 Task: Add a condition where "Channel Is Chat" in new tickets in your groups.
Action: Mouse moved to (104, 387)
Screenshot: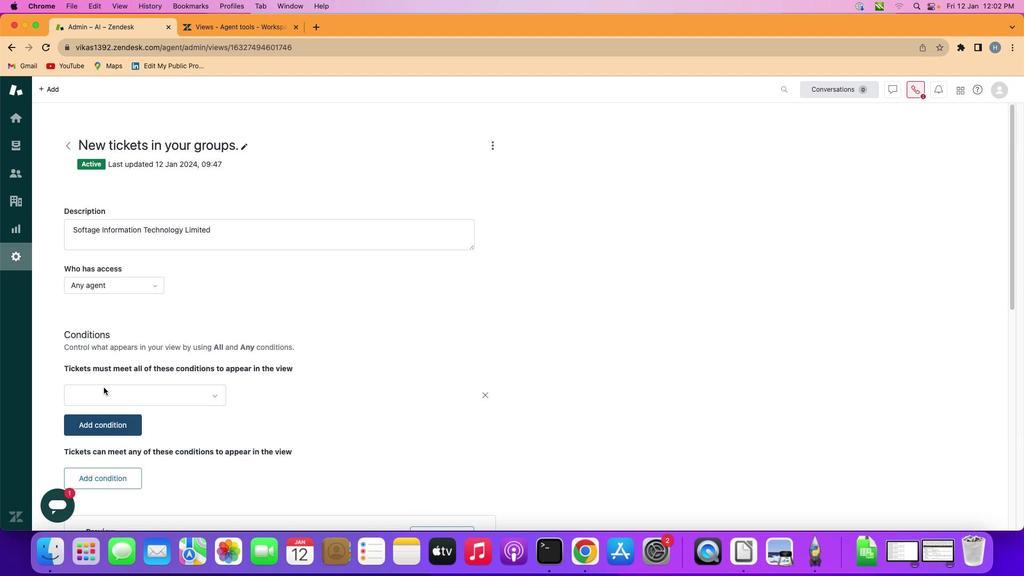 
Action: Mouse pressed left at (104, 387)
Screenshot: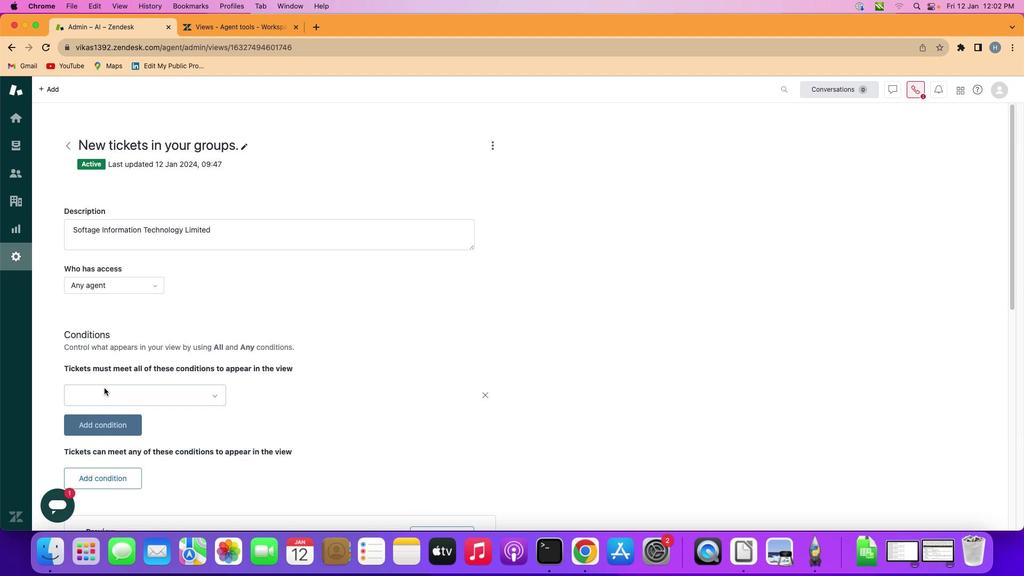 
Action: Mouse moved to (178, 389)
Screenshot: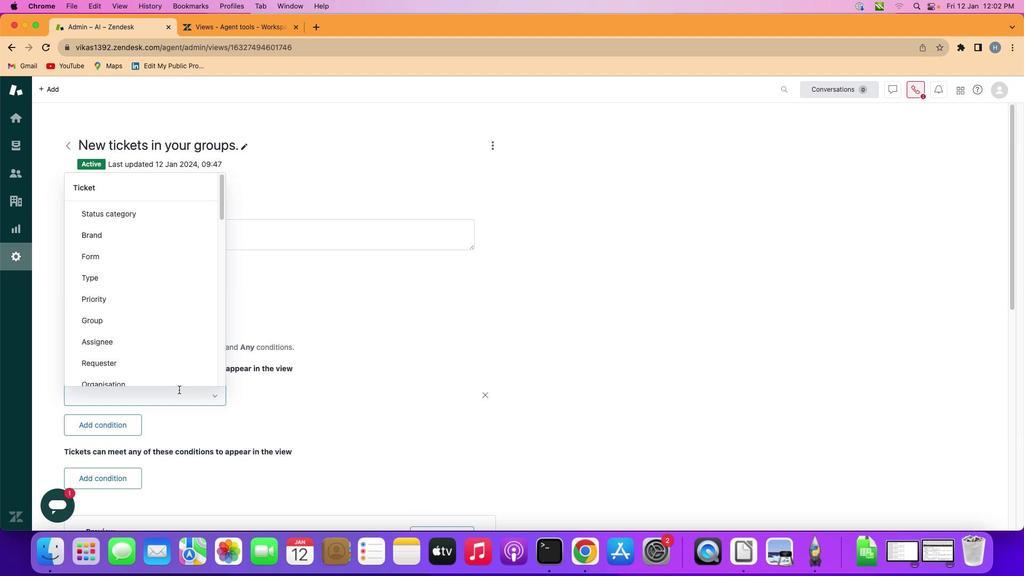 
Action: Mouse pressed left at (178, 389)
Screenshot: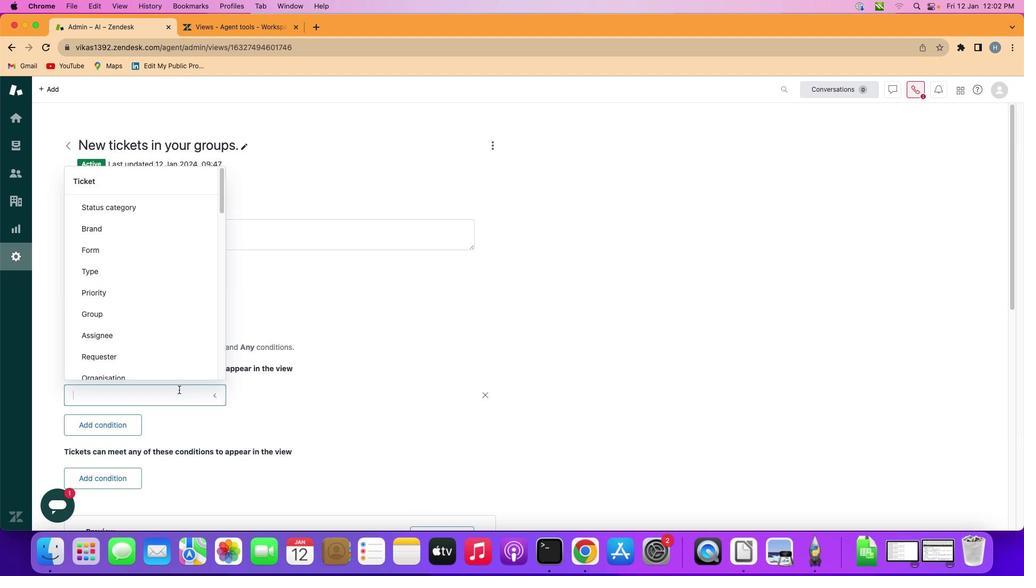 
Action: Mouse moved to (169, 263)
Screenshot: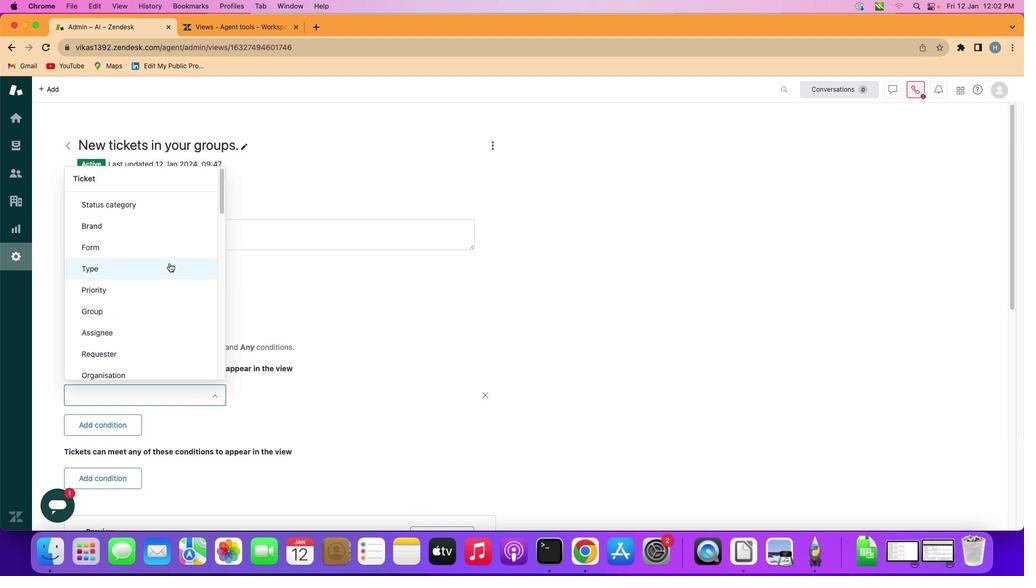
Action: Mouse scrolled (169, 263) with delta (0, 0)
Screenshot: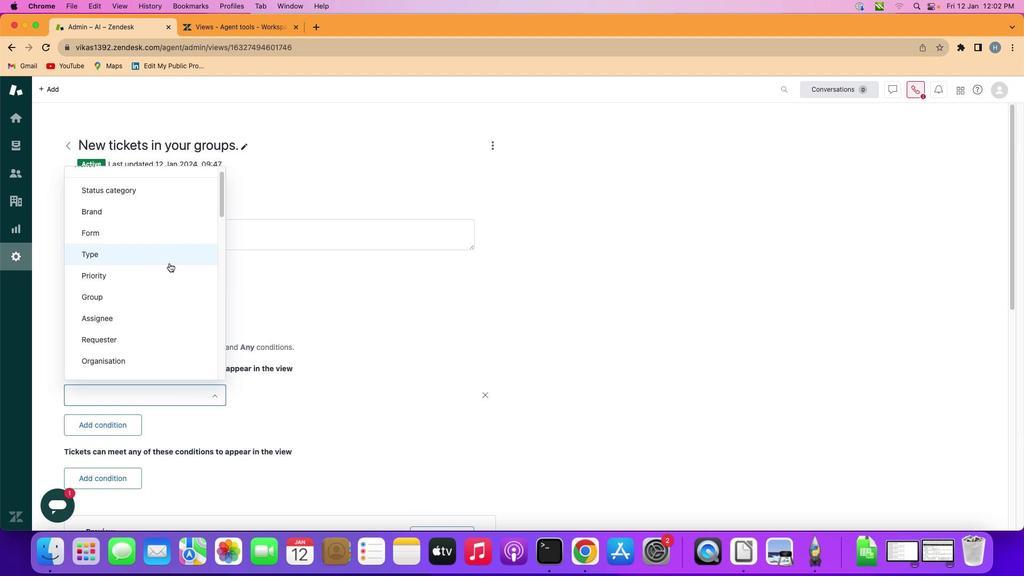 
Action: Mouse scrolled (169, 263) with delta (0, 0)
Screenshot: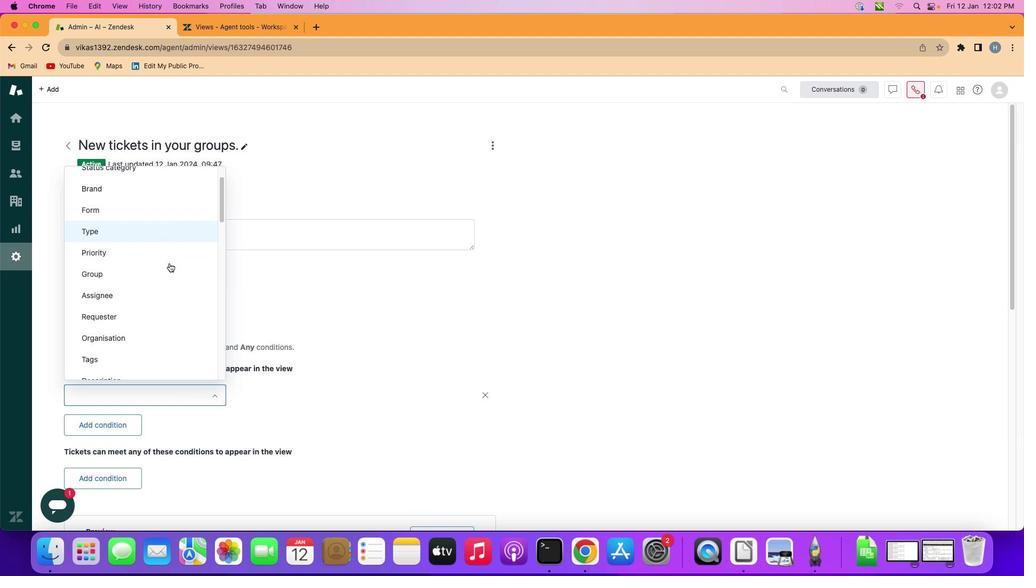 
Action: Mouse scrolled (169, 263) with delta (0, 0)
Screenshot: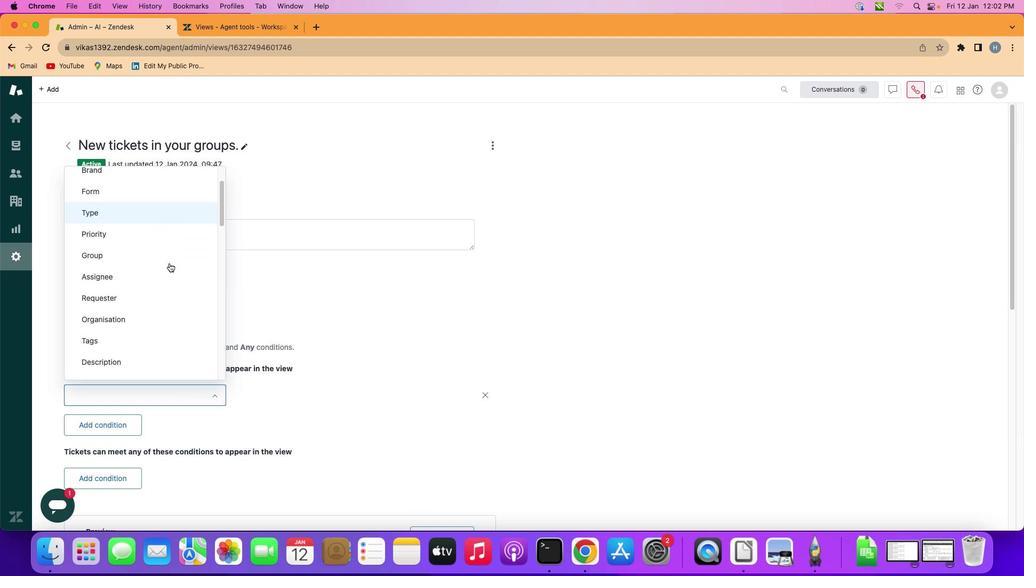 
Action: Mouse scrolled (169, 263) with delta (0, 0)
Screenshot: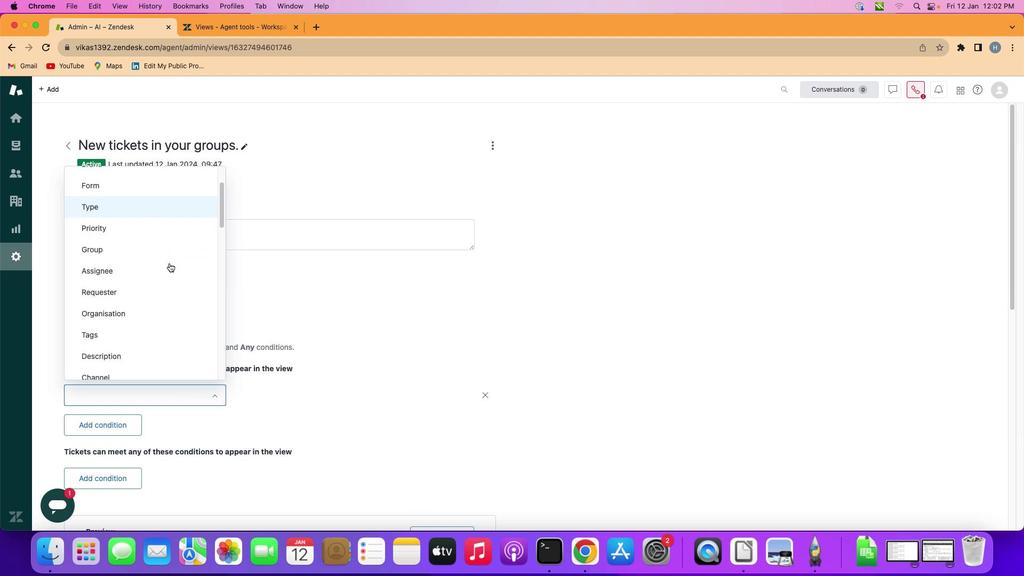 
Action: Mouse scrolled (169, 263) with delta (0, 0)
Screenshot: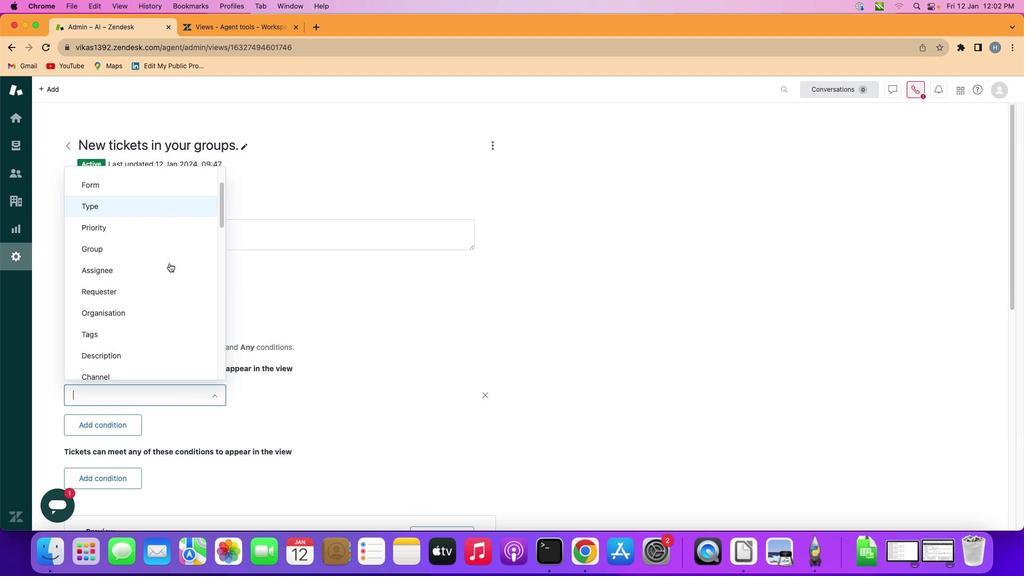
Action: Mouse moved to (161, 351)
Screenshot: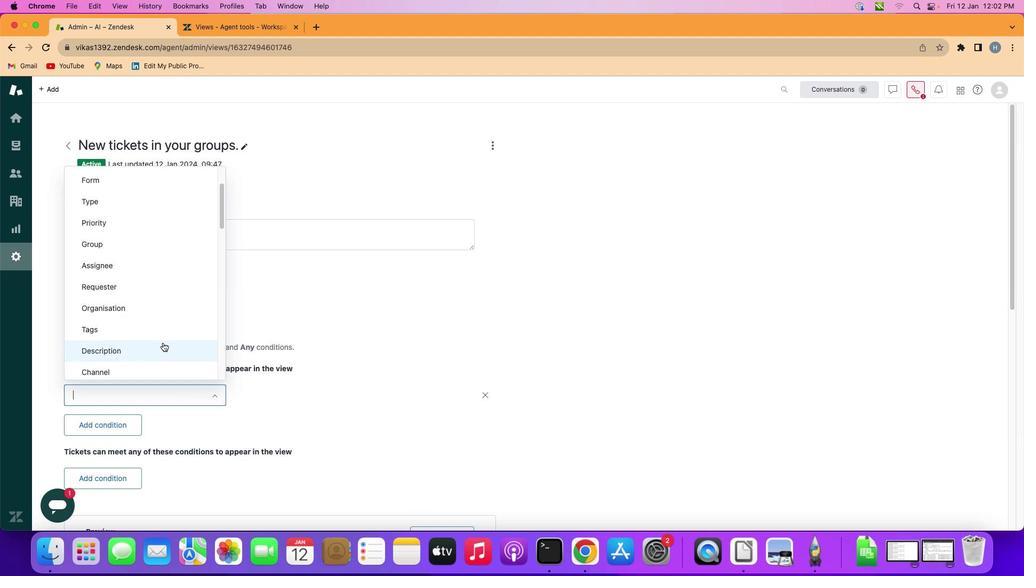 
Action: Mouse scrolled (161, 351) with delta (0, 0)
Screenshot: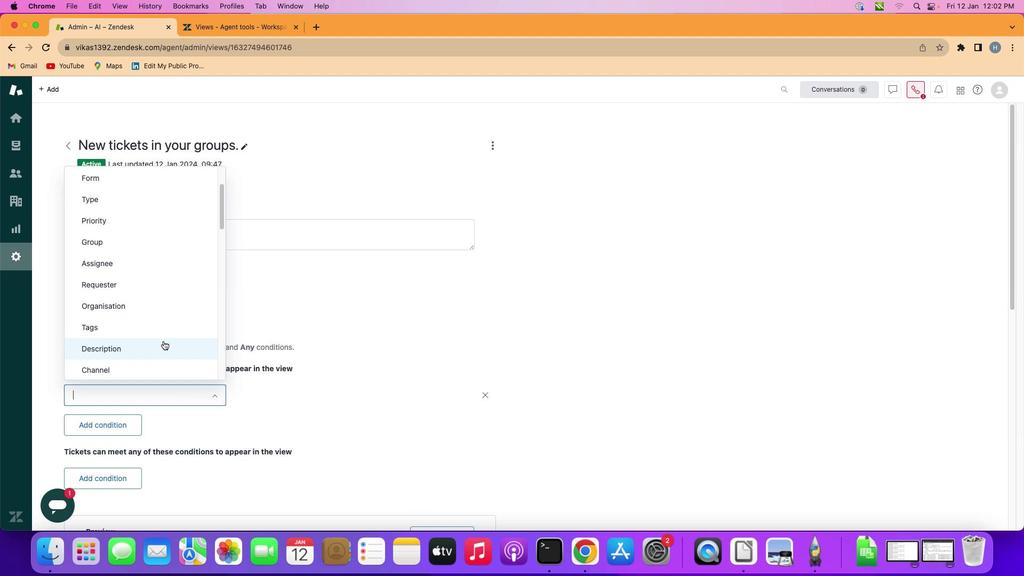 
Action: Mouse moved to (161, 349)
Screenshot: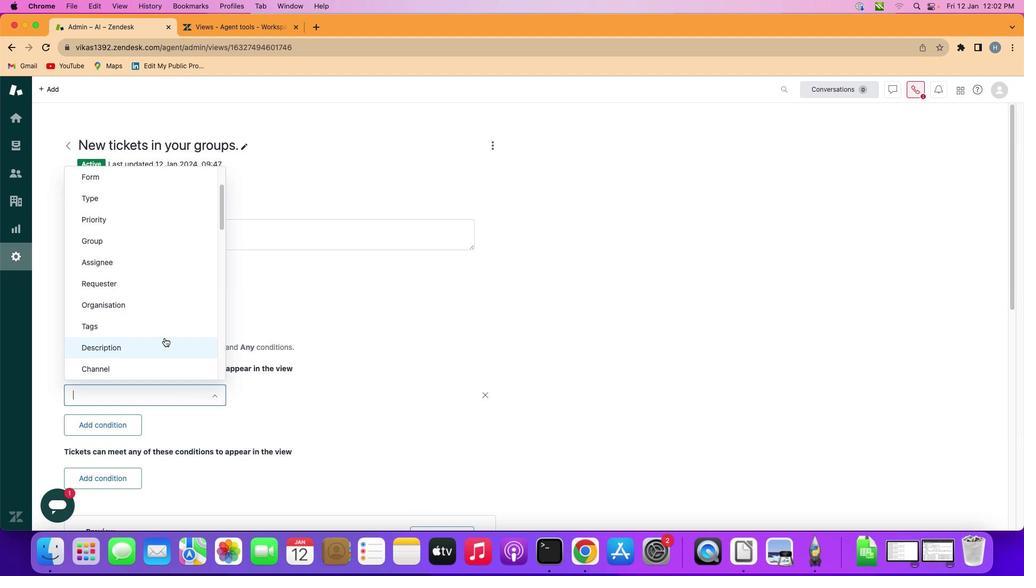 
Action: Mouse scrolled (161, 349) with delta (0, 0)
Screenshot: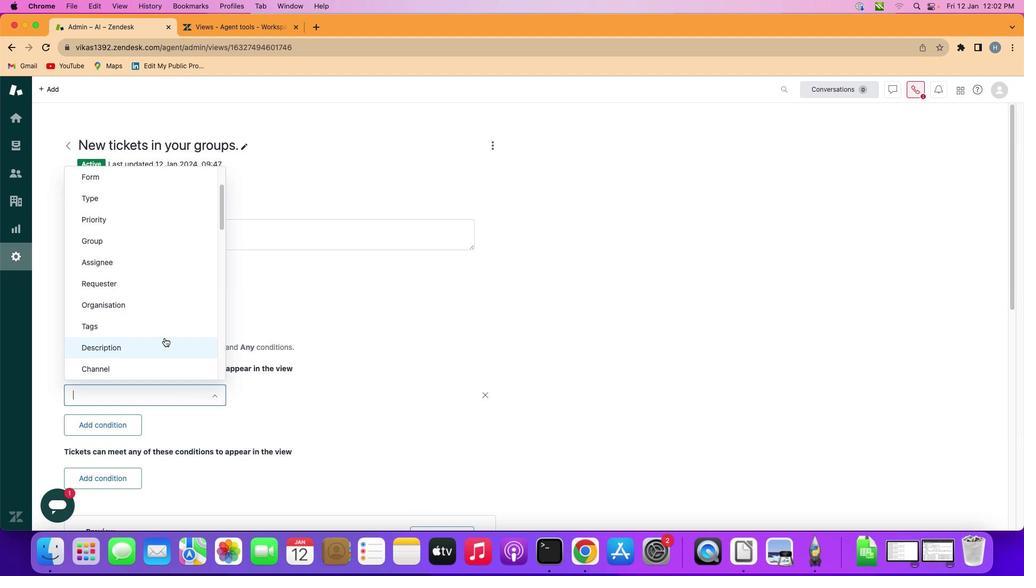 
Action: Mouse moved to (164, 337)
Screenshot: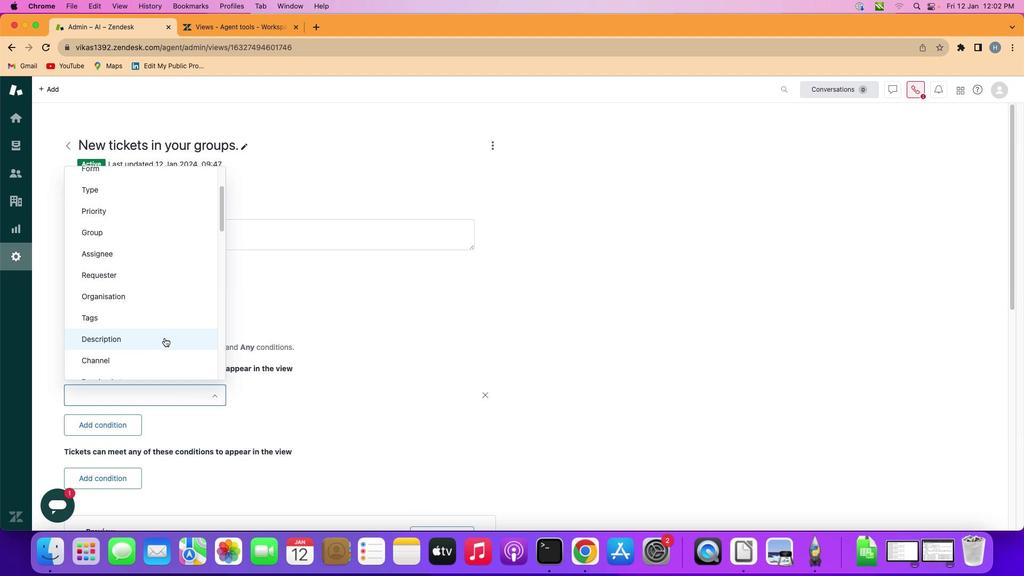 
Action: Mouse scrolled (164, 337) with delta (0, 0)
Screenshot: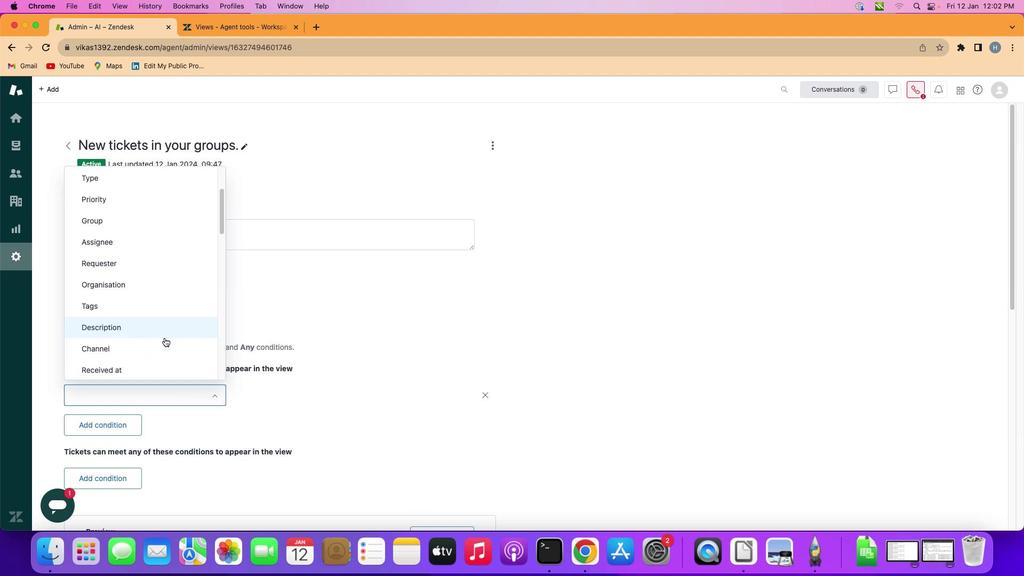 
Action: Mouse scrolled (164, 337) with delta (0, 0)
Screenshot: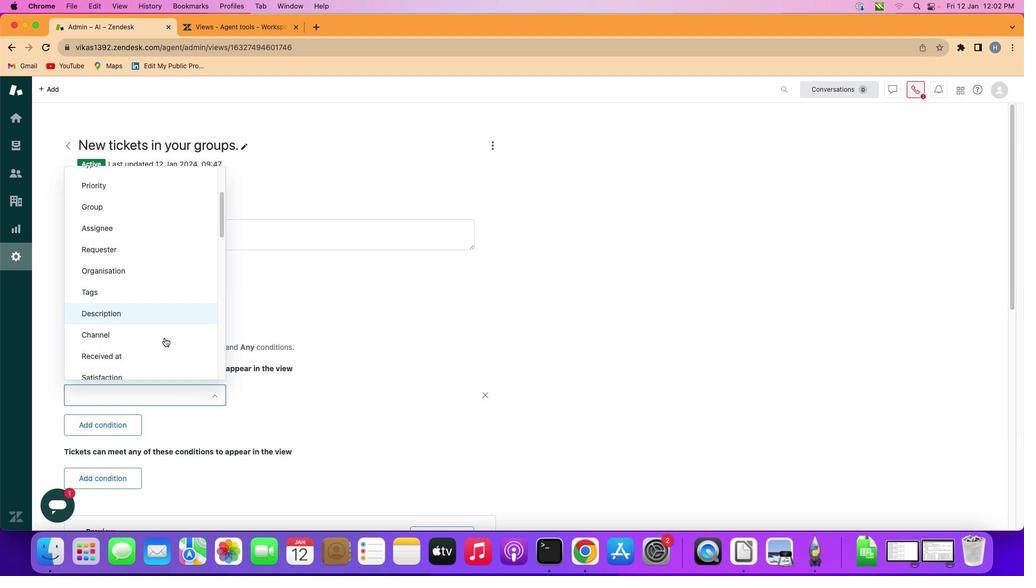 
Action: Mouse moved to (164, 337)
Screenshot: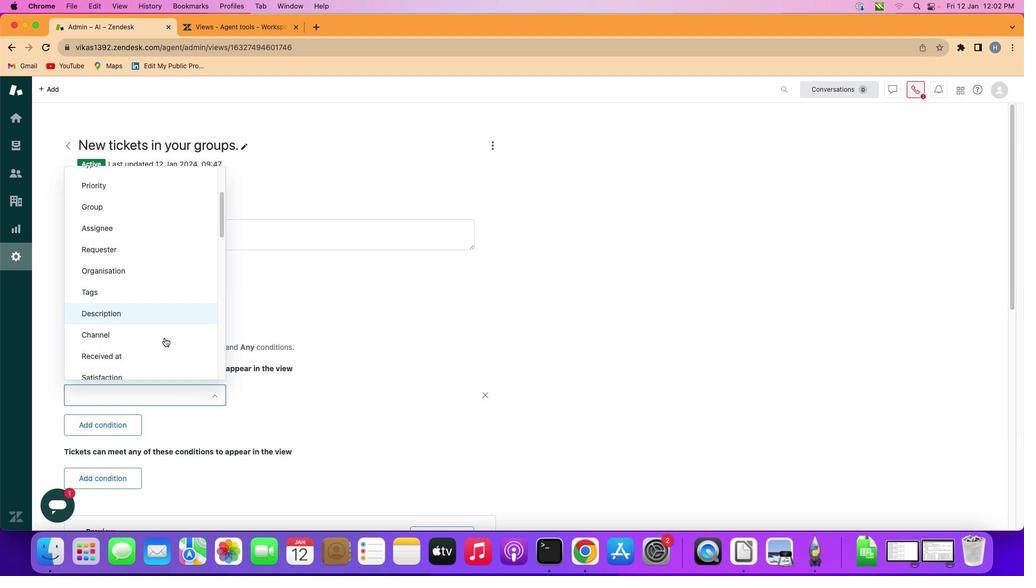 
Action: Mouse scrolled (164, 337) with delta (0, 0)
Screenshot: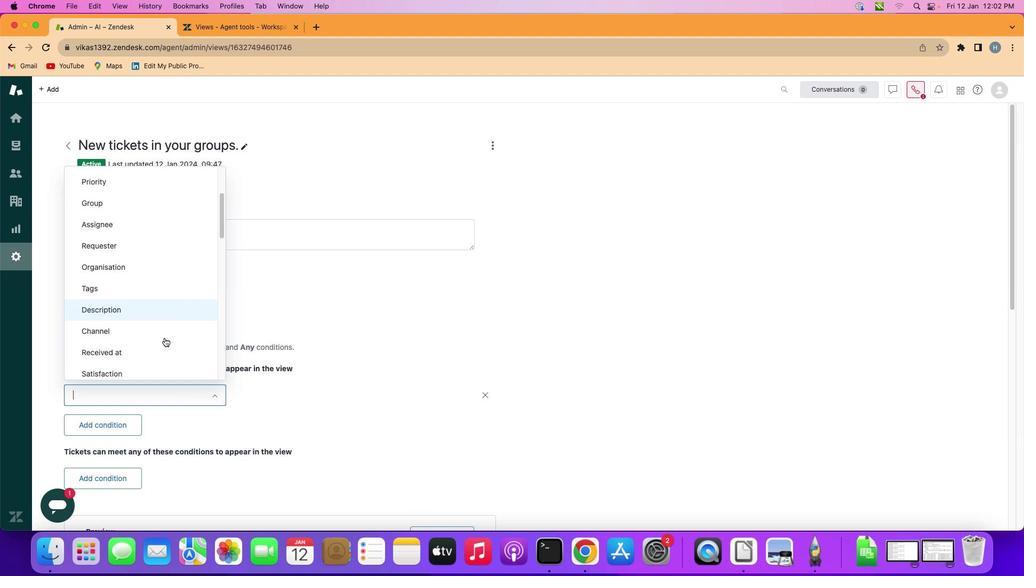 
Action: Mouse moved to (166, 331)
Screenshot: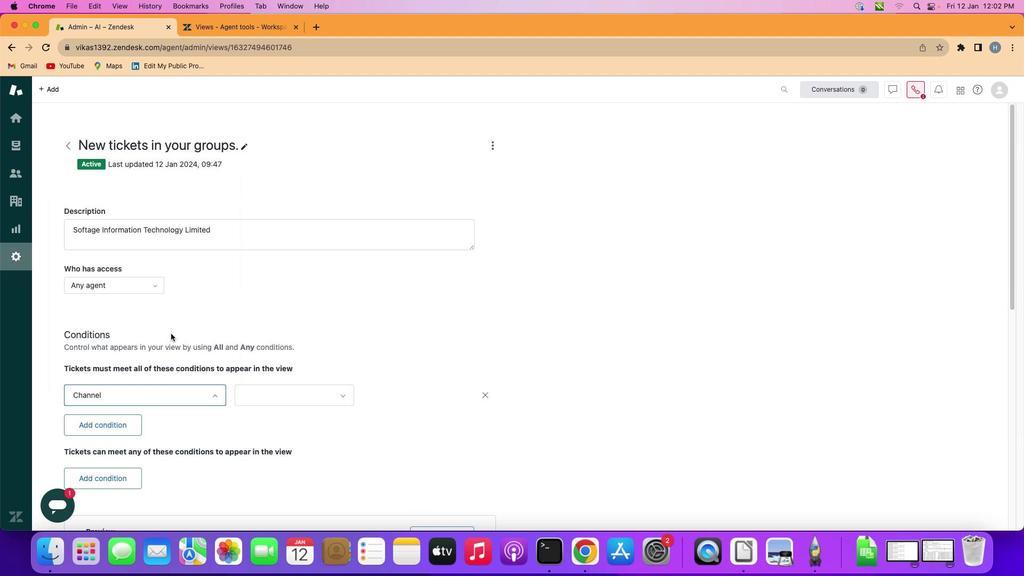 
Action: Mouse pressed left at (166, 331)
Screenshot: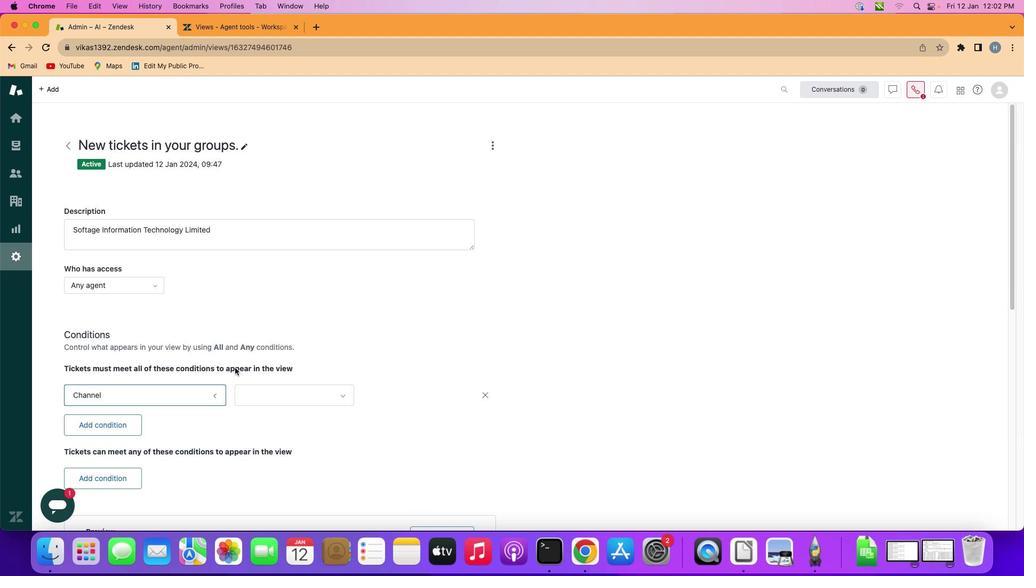
Action: Mouse moved to (293, 384)
Screenshot: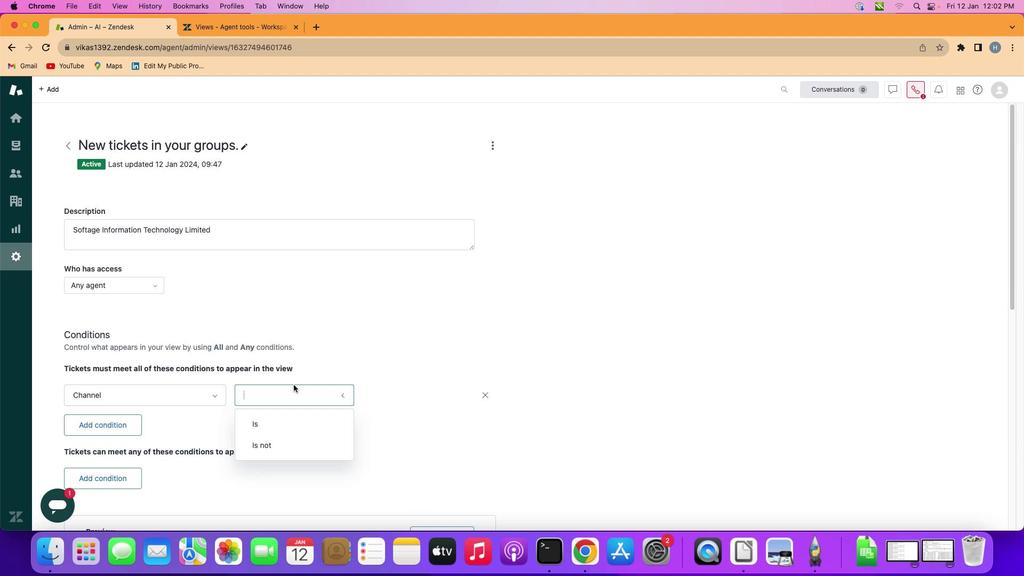 
Action: Mouse pressed left at (293, 384)
Screenshot: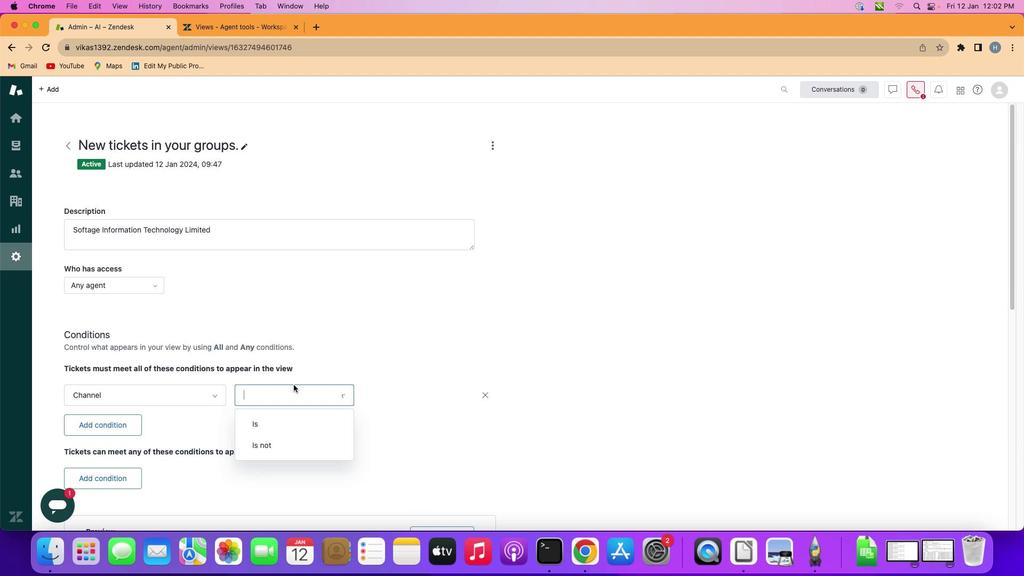 
Action: Mouse moved to (291, 418)
Screenshot: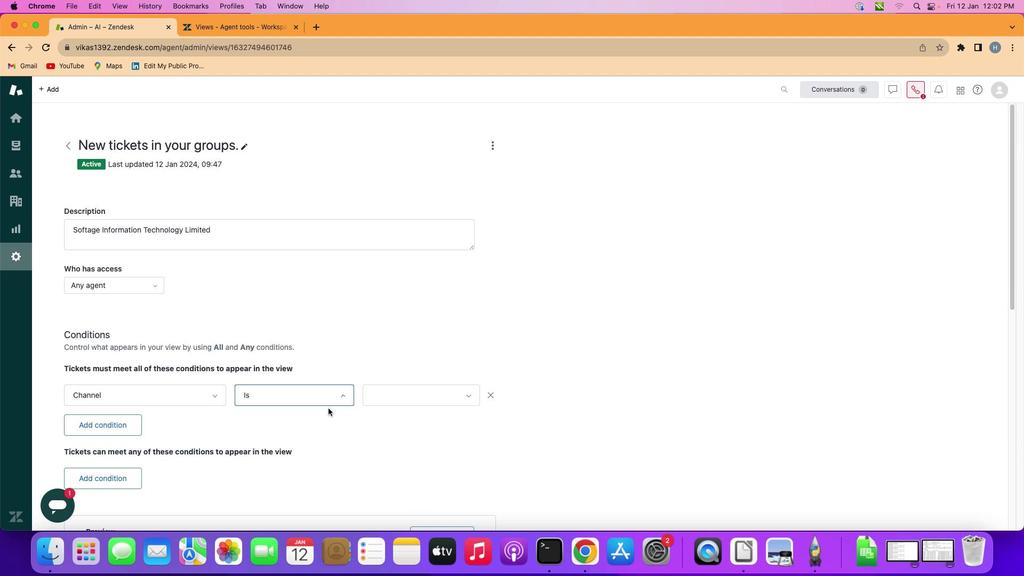 
Action: Mouse pressed left at (291, 418)
Screenshot: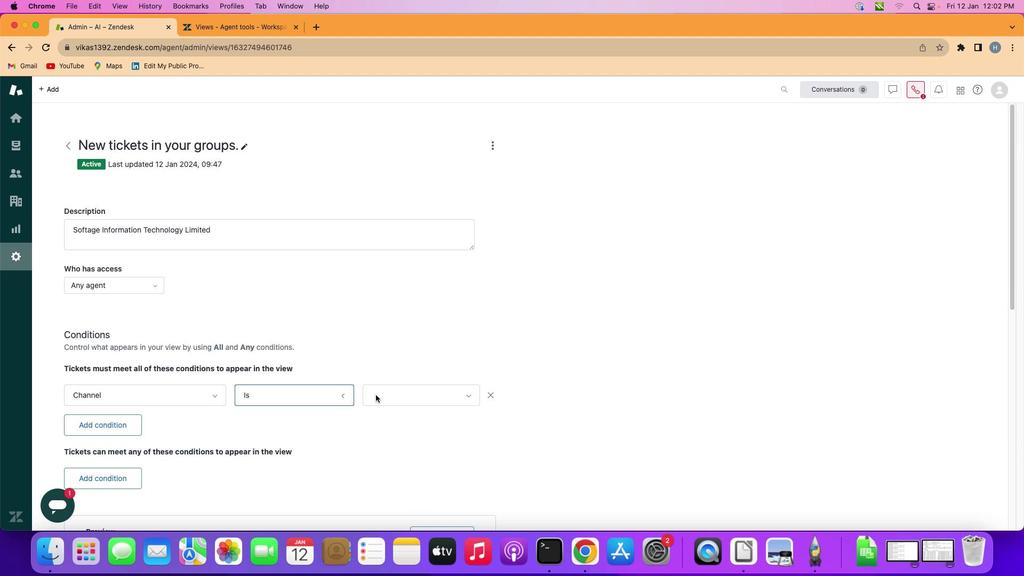 
Action: Mouse moved to (388, 393)
Screenshot: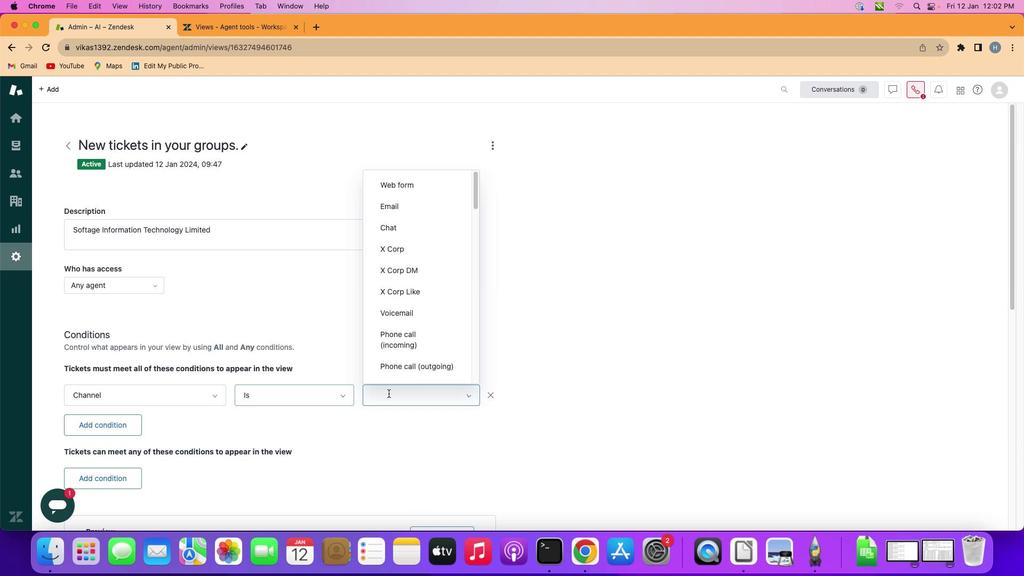 
Action: Mouse pressed left at (388, 393)
Screenshot: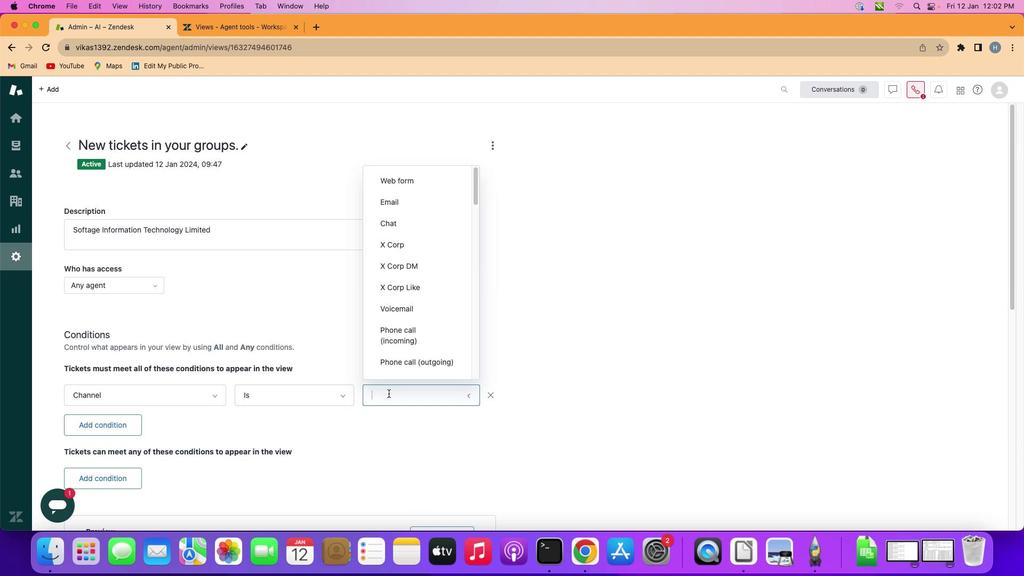 
Action: Mouse moved to (406, 227)
Screenshot: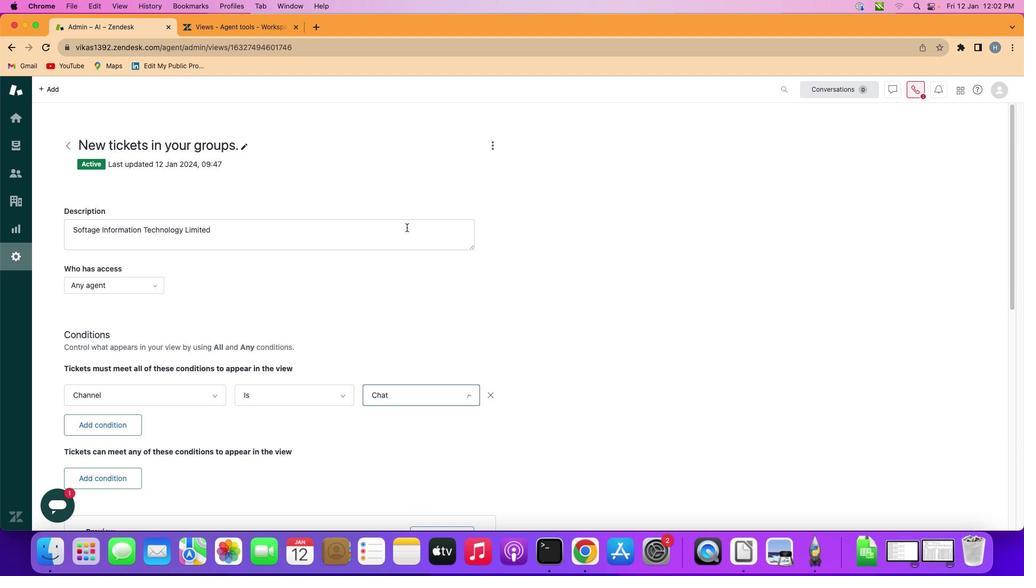 
Action: Mouse pressed left at (406, 227)
Screenshot: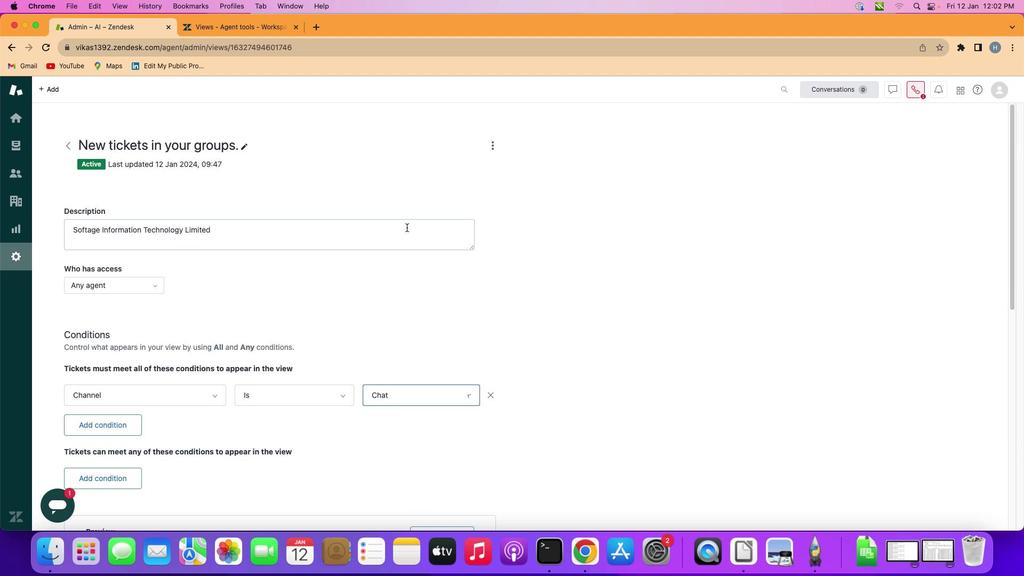 
Action: Mouse moved to (406, 227)
Screenshot: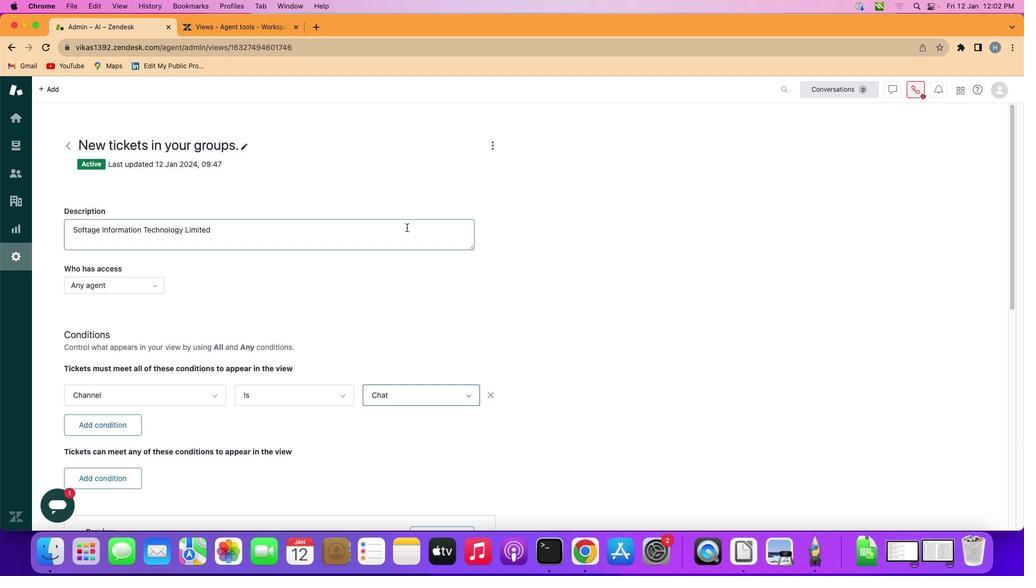
